 Task: Create a task  Create a new online platform for online personal shopping services , assign it to team member softage.3@softage.net in the project BeaconTech and update the status of the task to  At Risk , set the priority of the task to Medium
Action: Mouse moved to (81, 59)
Screenshot: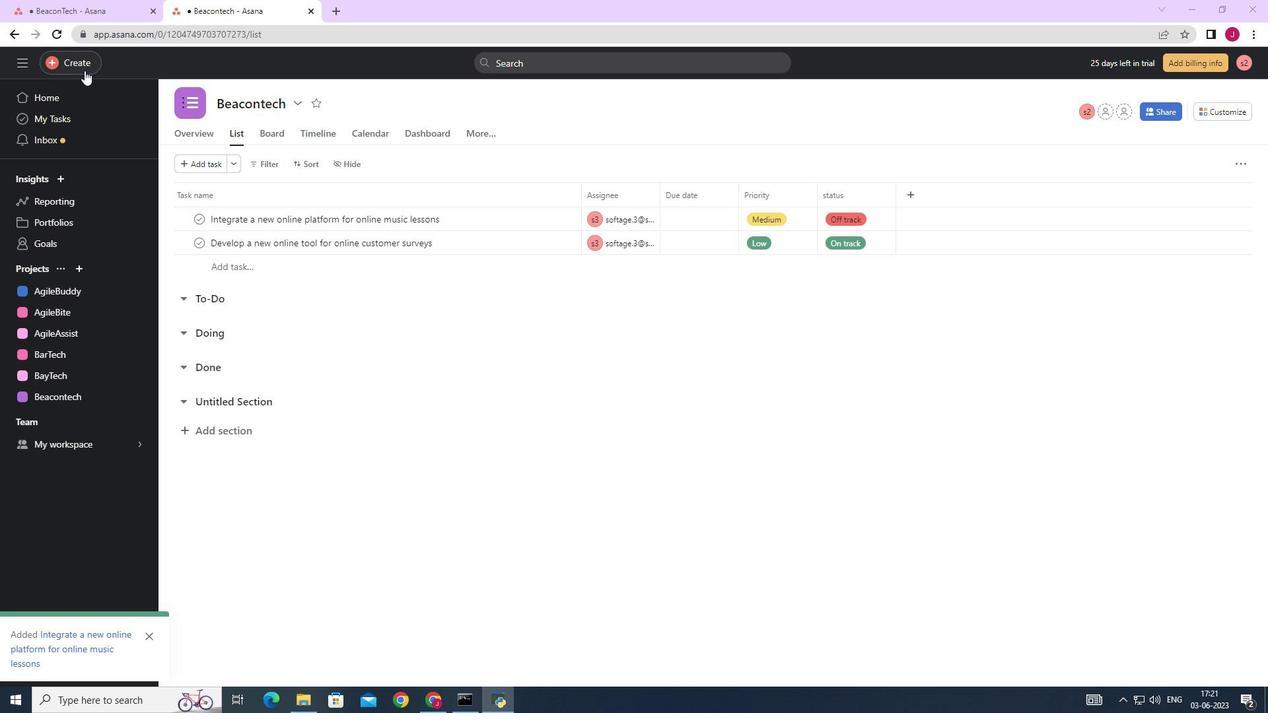 
Action: Mouse pressed left at (81, 59)
Screenshot: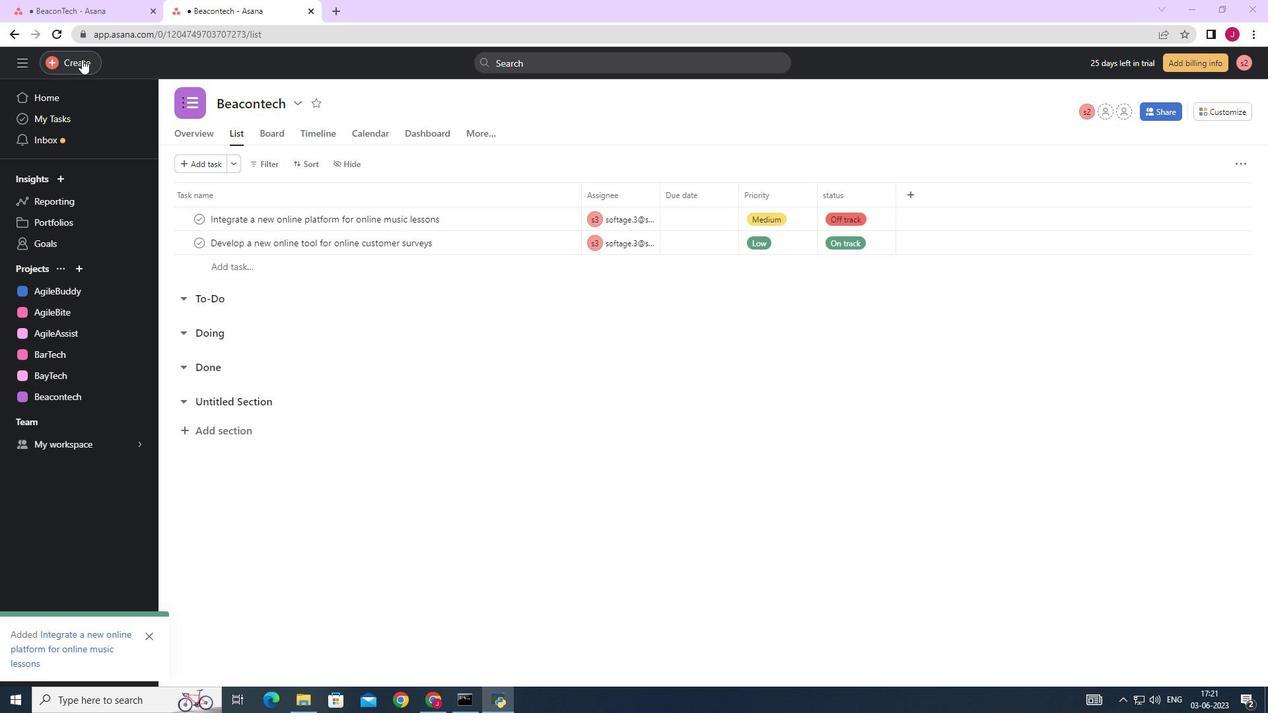 
Action: Mouse moved to (144, 62)
Screenshot: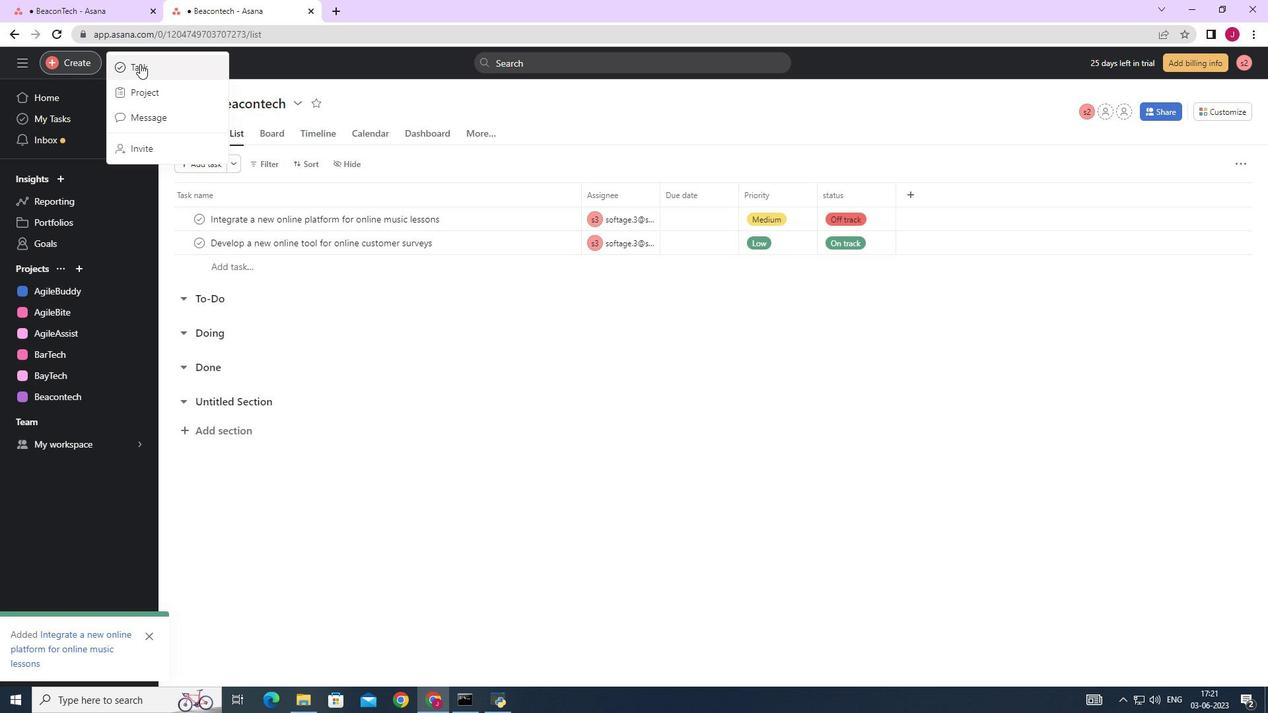 
Action: Mouse pressed left at (144, 62)
Screenshot: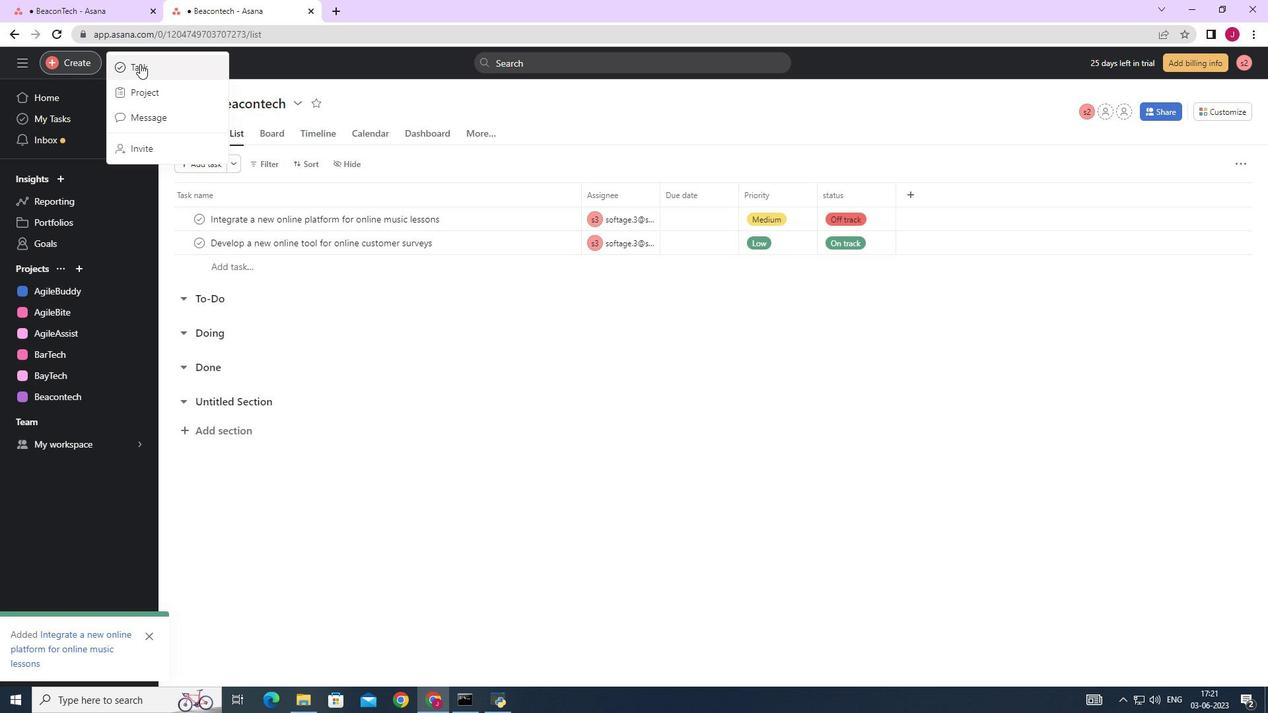 
Action: Mouse moved to (1055, 440)
Screenshot: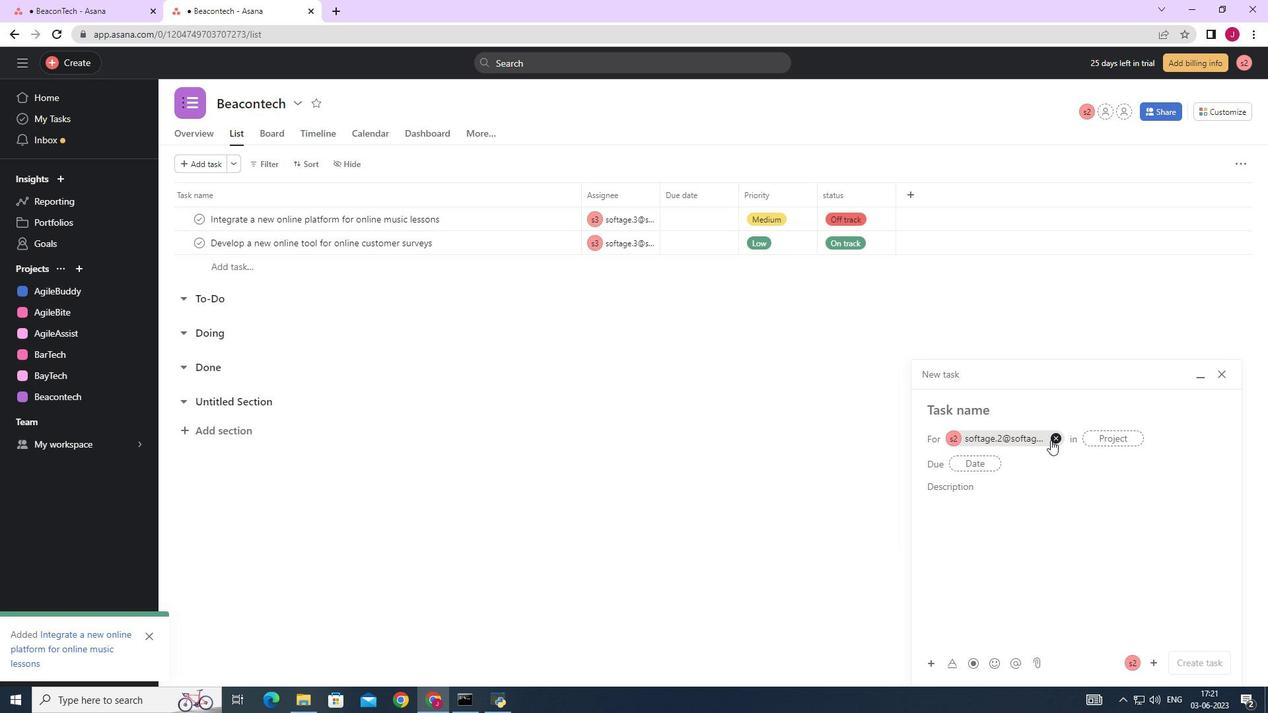 
Action: Mouse pressed left at (1055, 440)
Screenshot: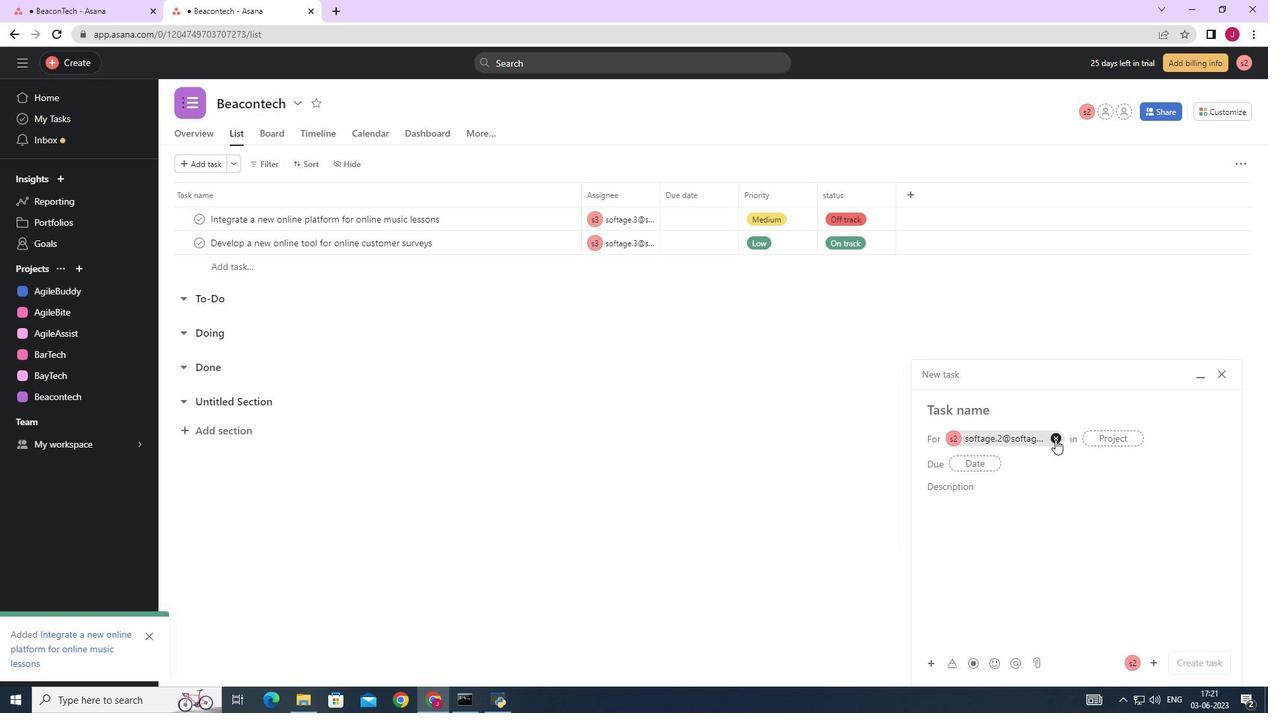 
Action: Mouse moved to (948, 401)
Screenshot: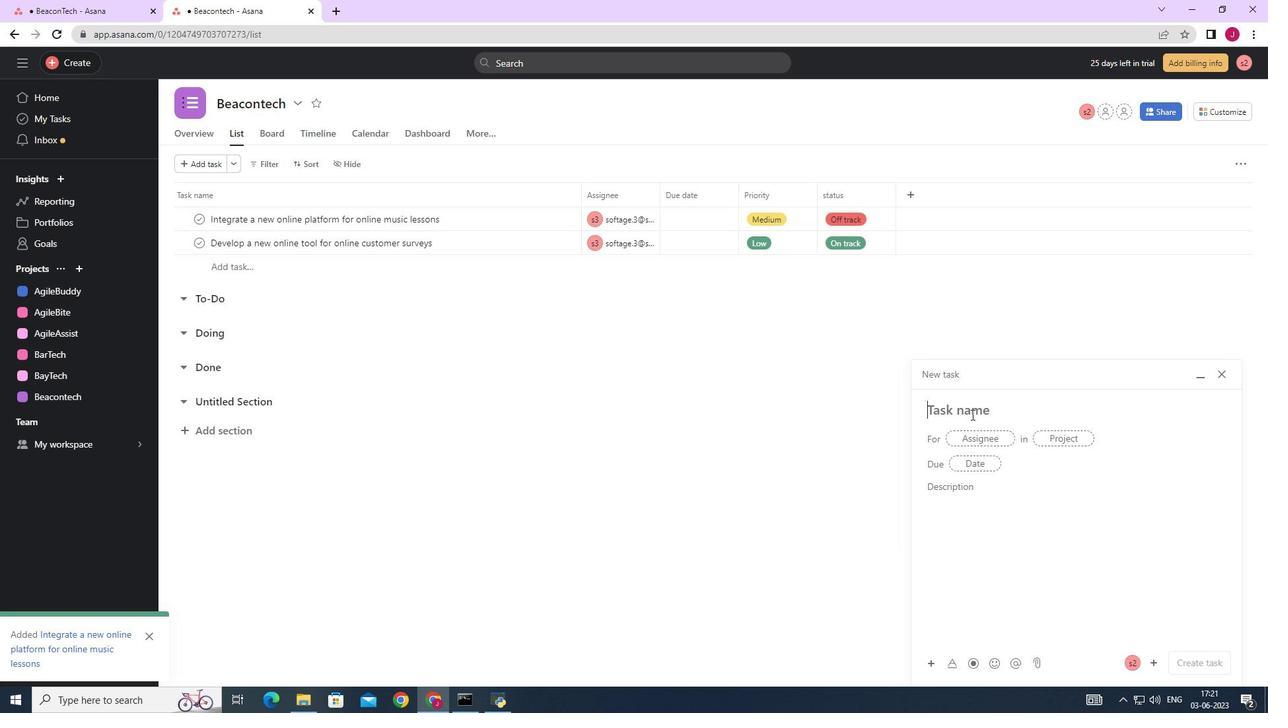 
Action: Mouse pressed left at (948, 401)
Screenshot: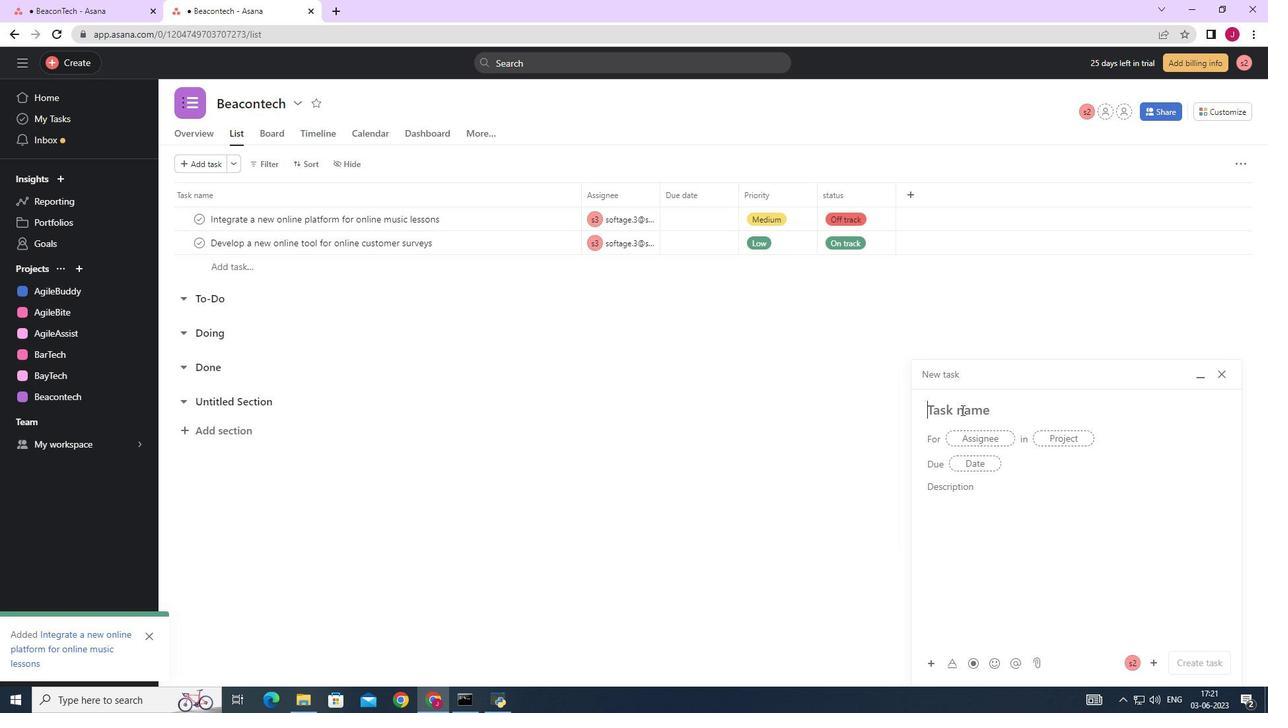 
Action: Mouse moved to (948, 404)
Screenshot: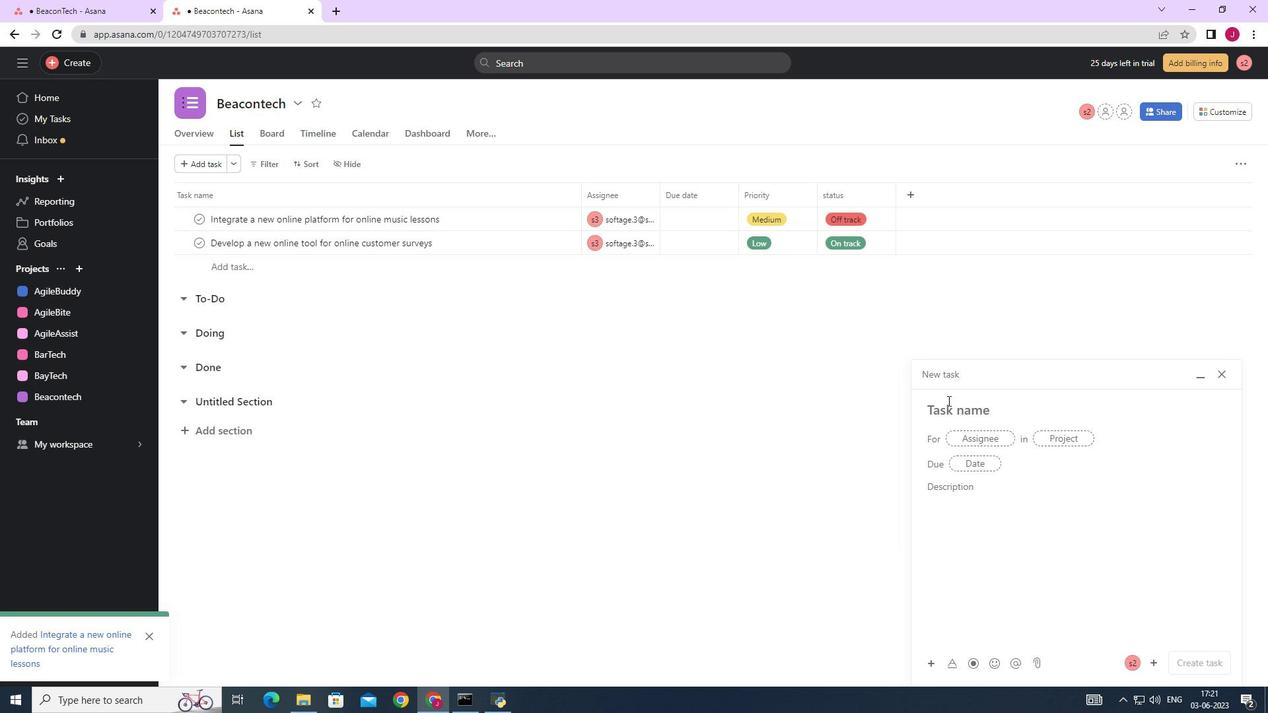 
Action: Key pressed <Key.caps_lock>C<Key.caps_lock>reate<Key.space>a<Key.space>new<Key.space>online<Key.space>platform<Key.space>for<Key.space>online<Key.space>personal<Key.space>shopping<Key.space>services
Screenshot: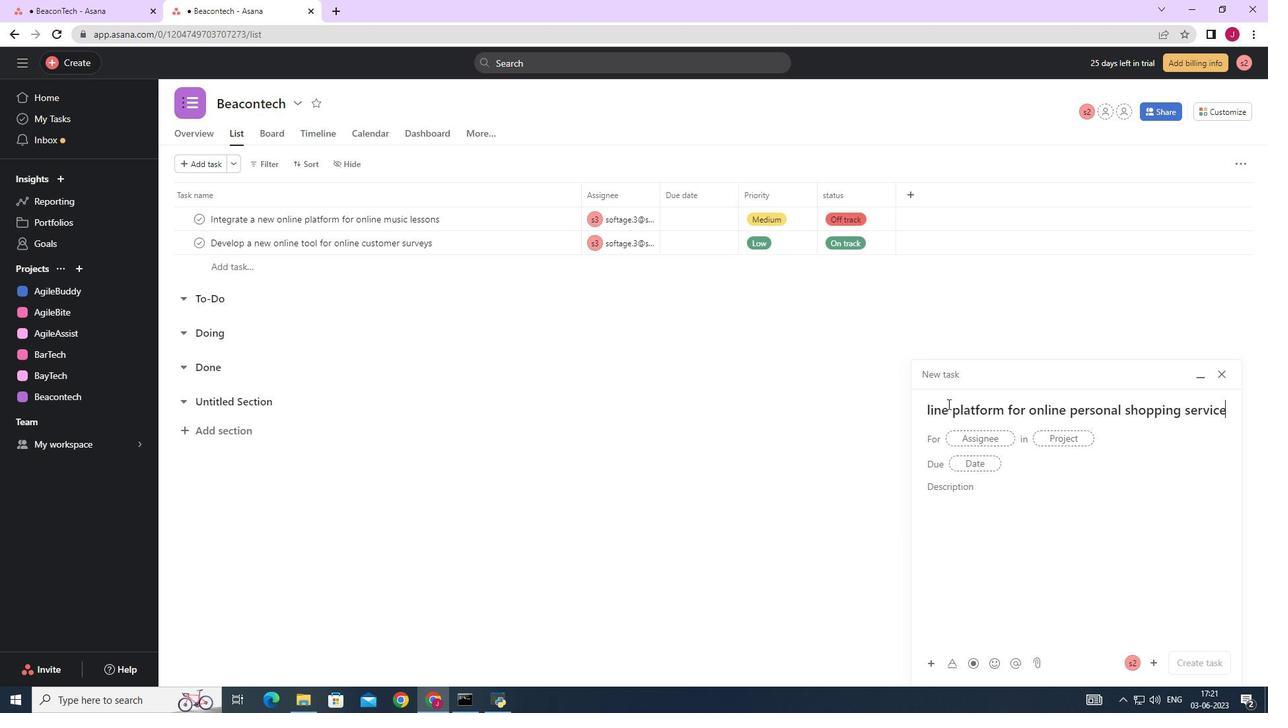 
Action: Mouse moved to (969, 440)
Screenshot: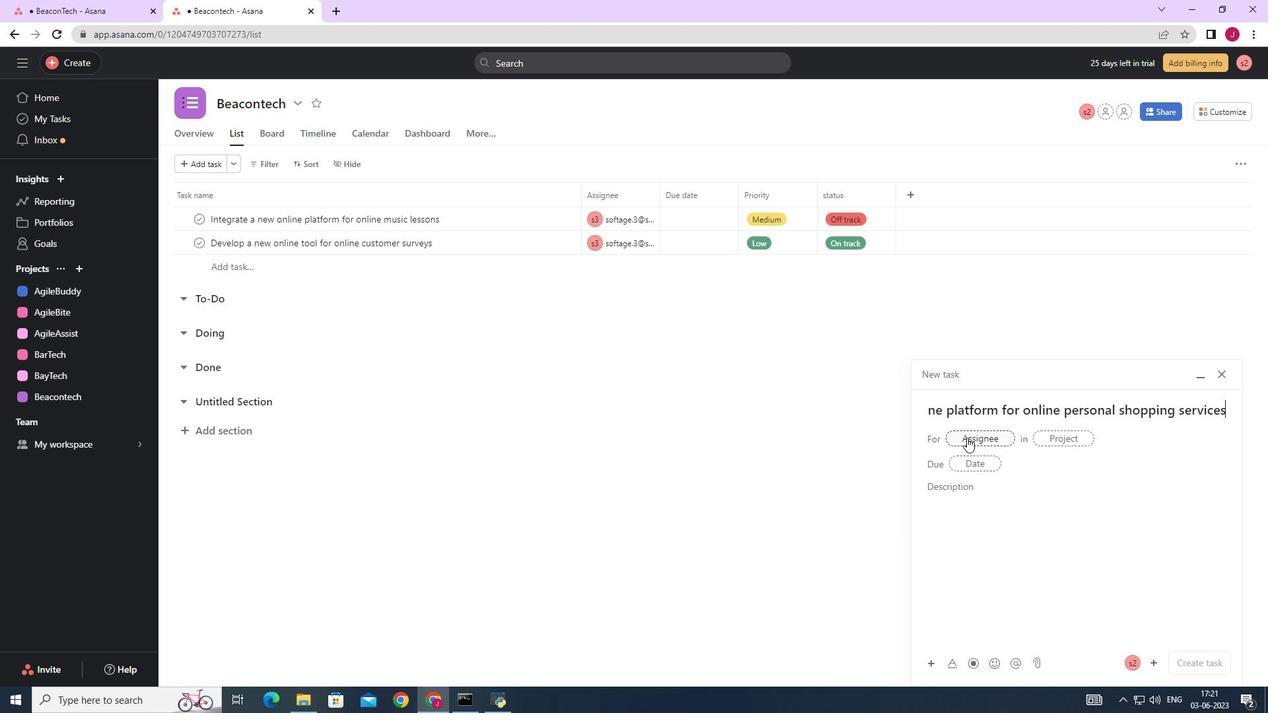 
Action: Mouse pressed left at (969, 440)
Screenshot: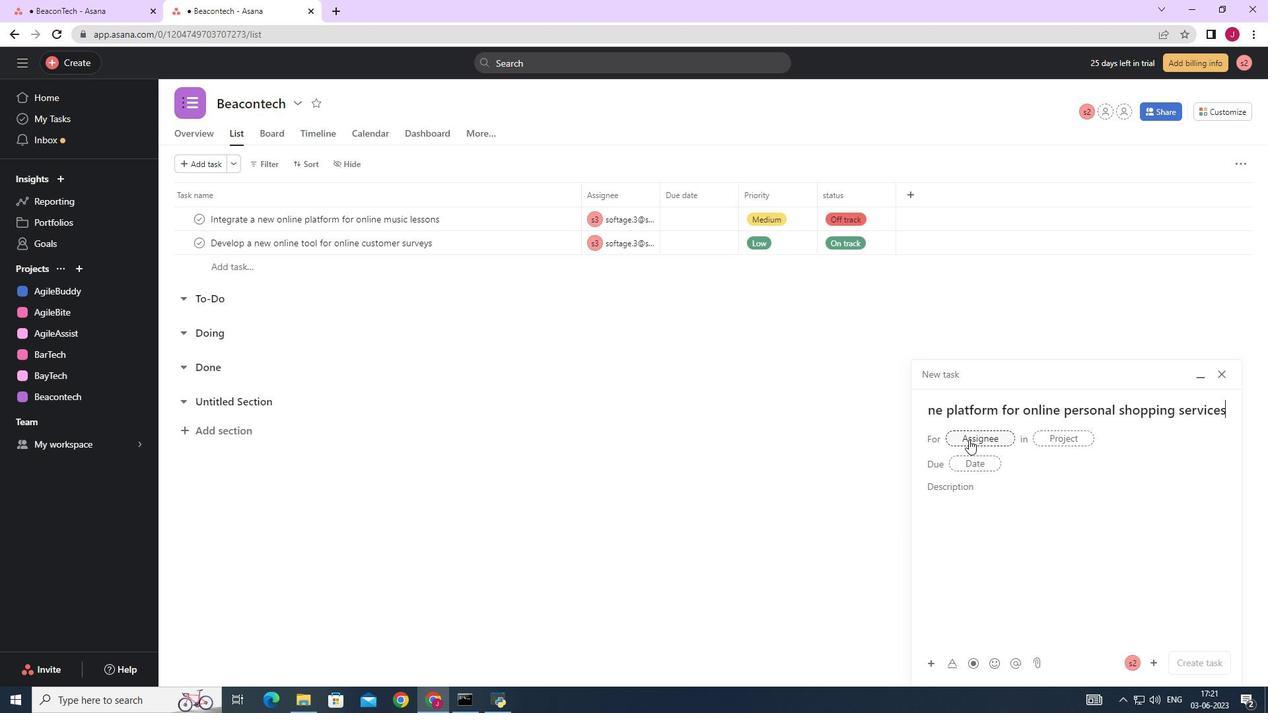 
Action: Mouse moved to (969, 440)
Screenshot: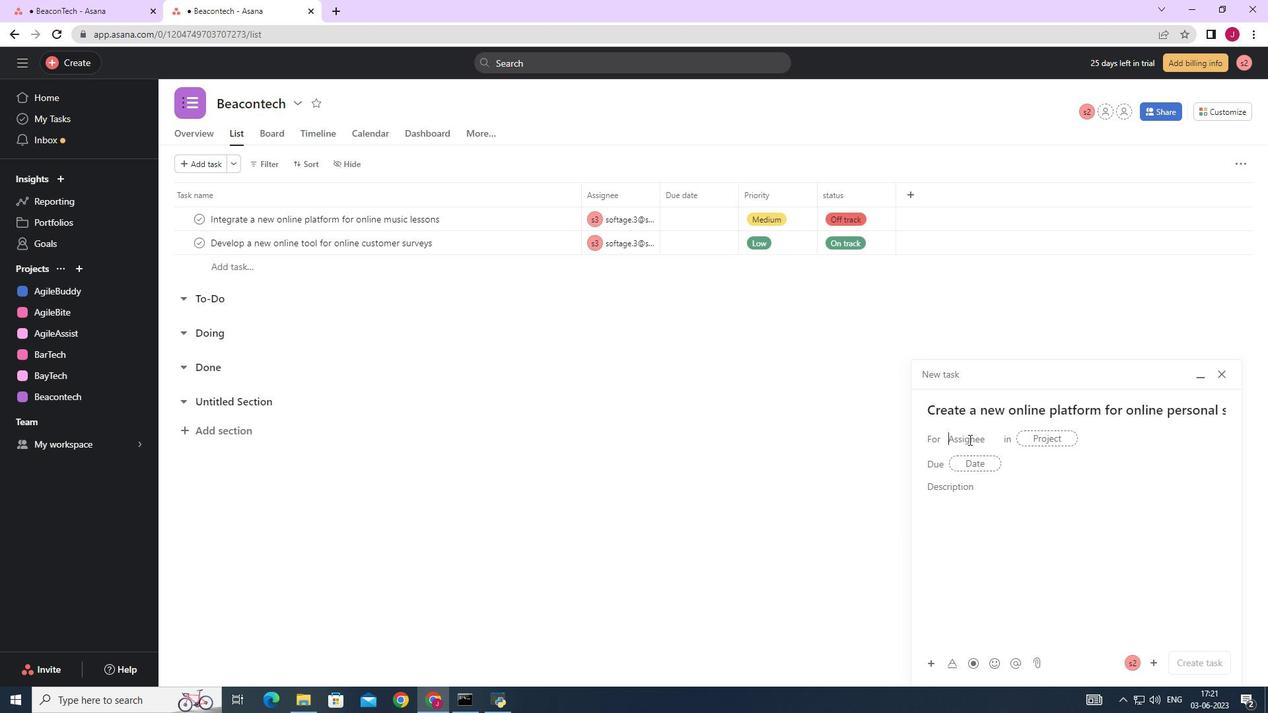 
Action: Key pressed softage.3
Screenshot: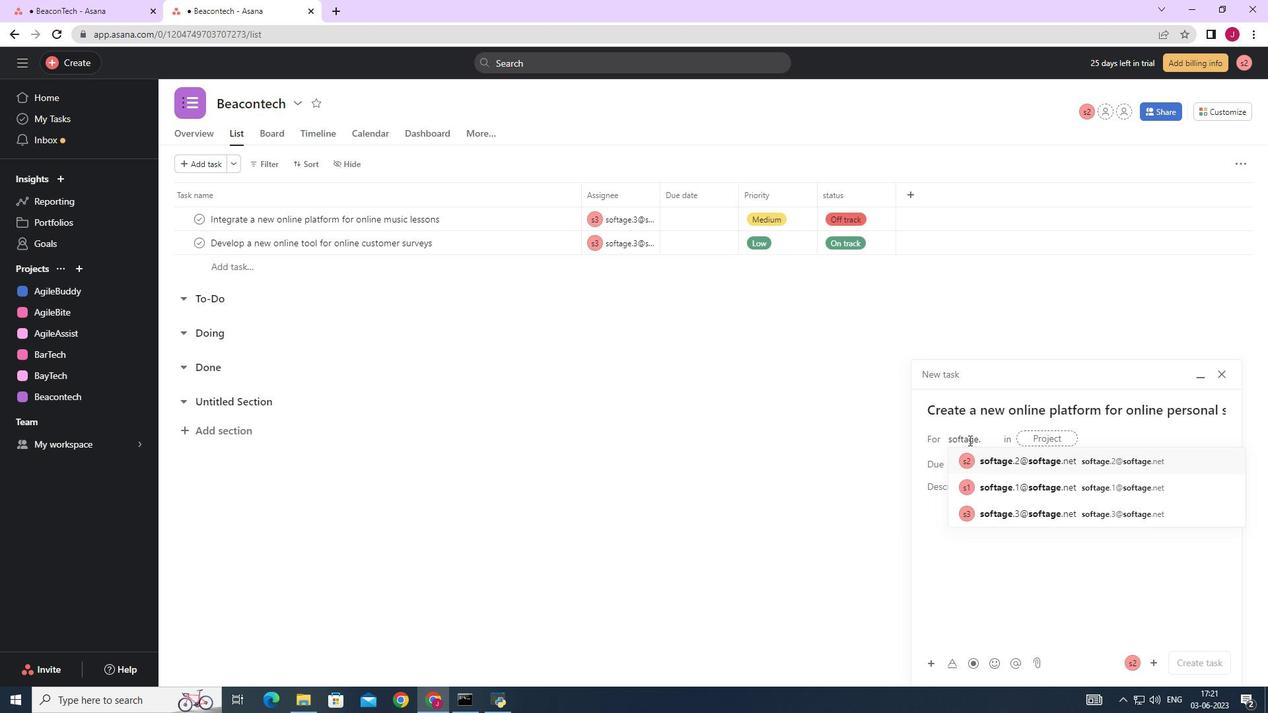 
Action: Mouse moved to (1016, 459)
Screenshot: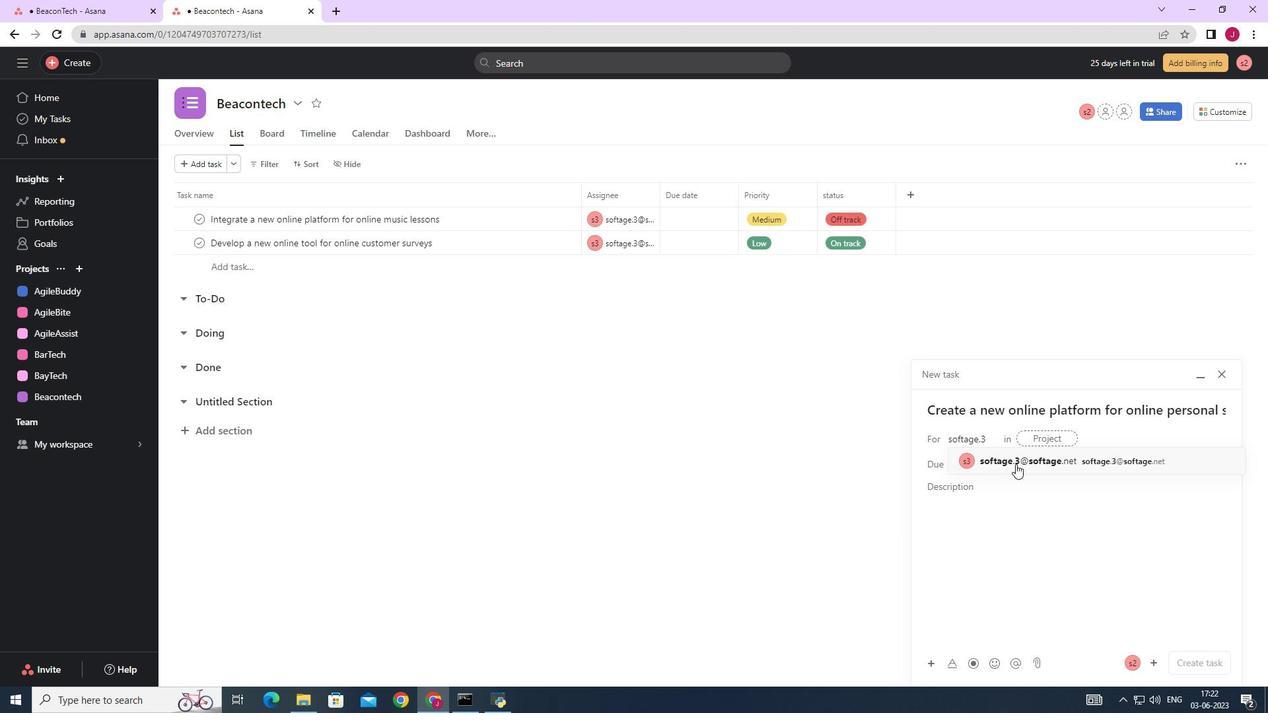 
Action: Mouse pressed left at (1016, 459)
Screenshot: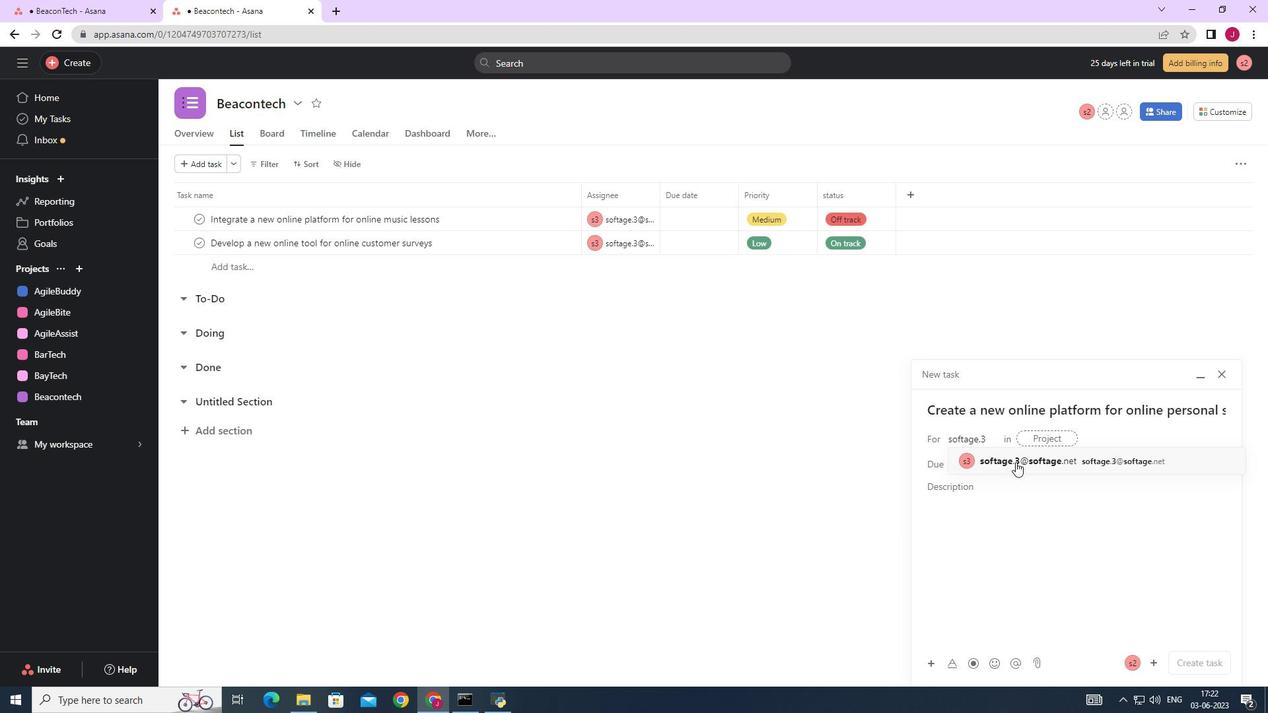 
Action: Mouse moved to (823, 459)
Screenshot: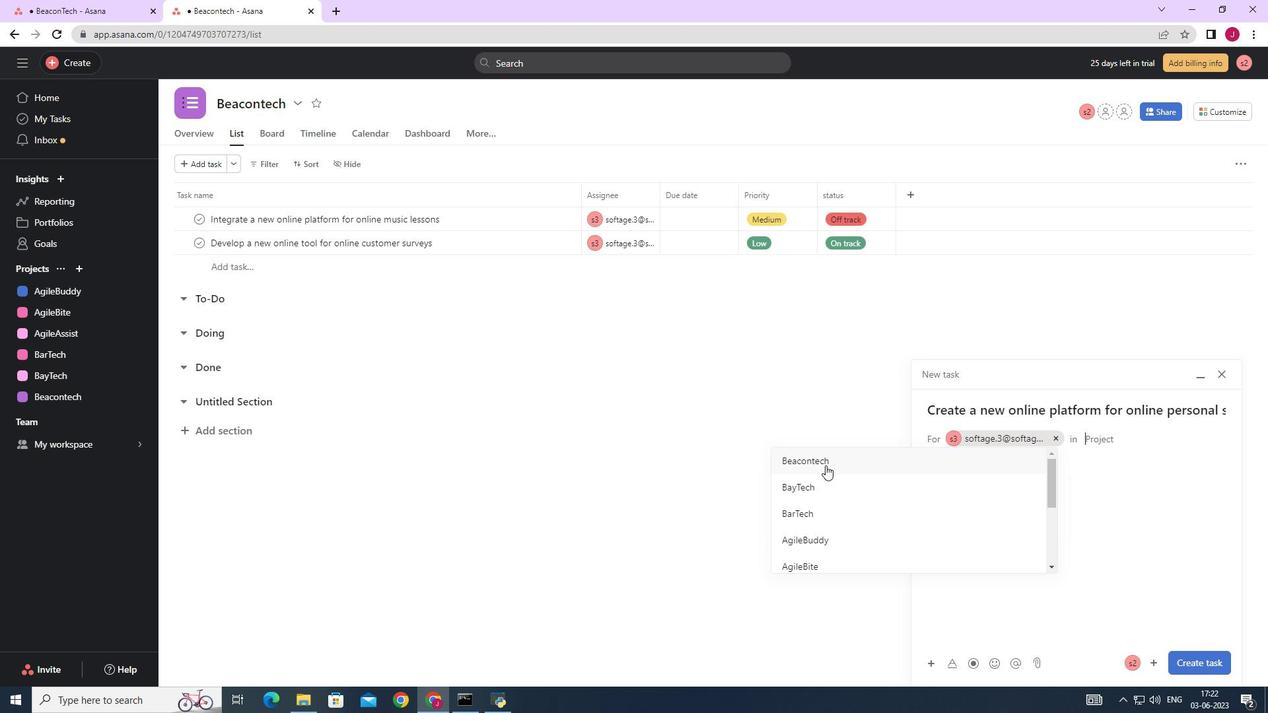 
Action: Mouse pressed left at (823, 459)
Screenshot: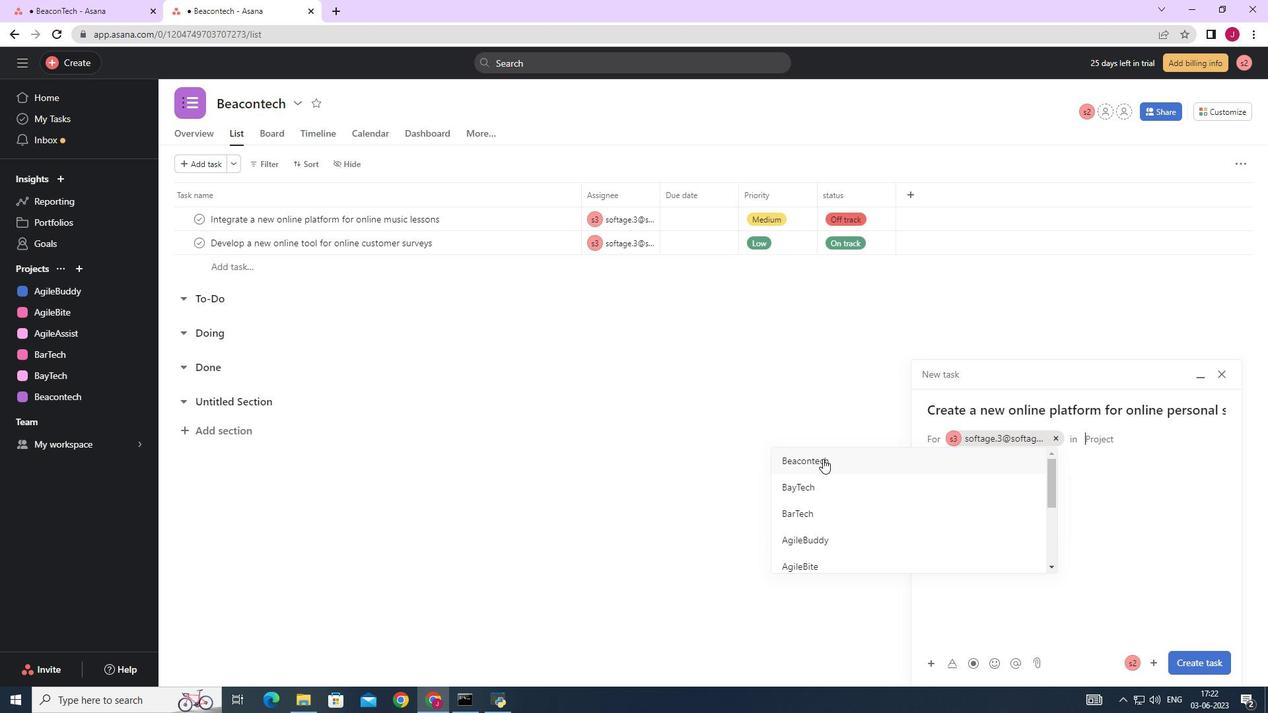 
Action: Mouse moved to (991, 485)
Screenshot: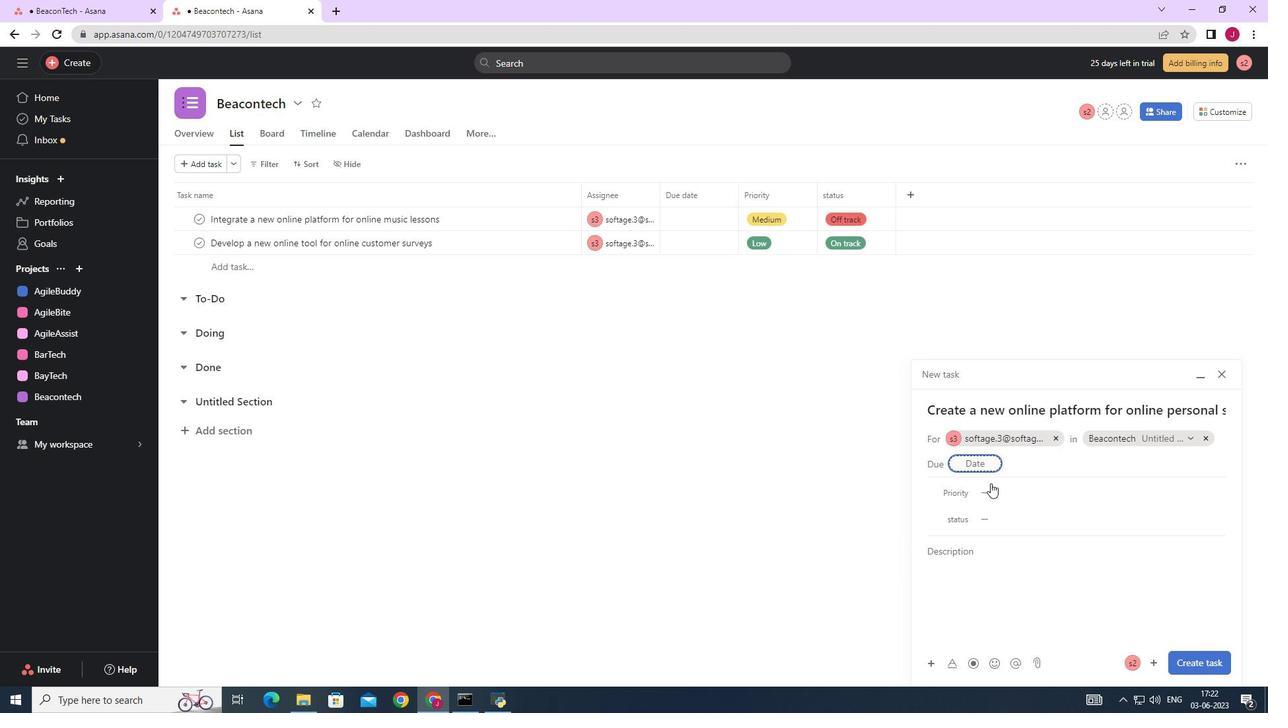 
Action: Mouse pressed left at (991, 485)
Screenshot: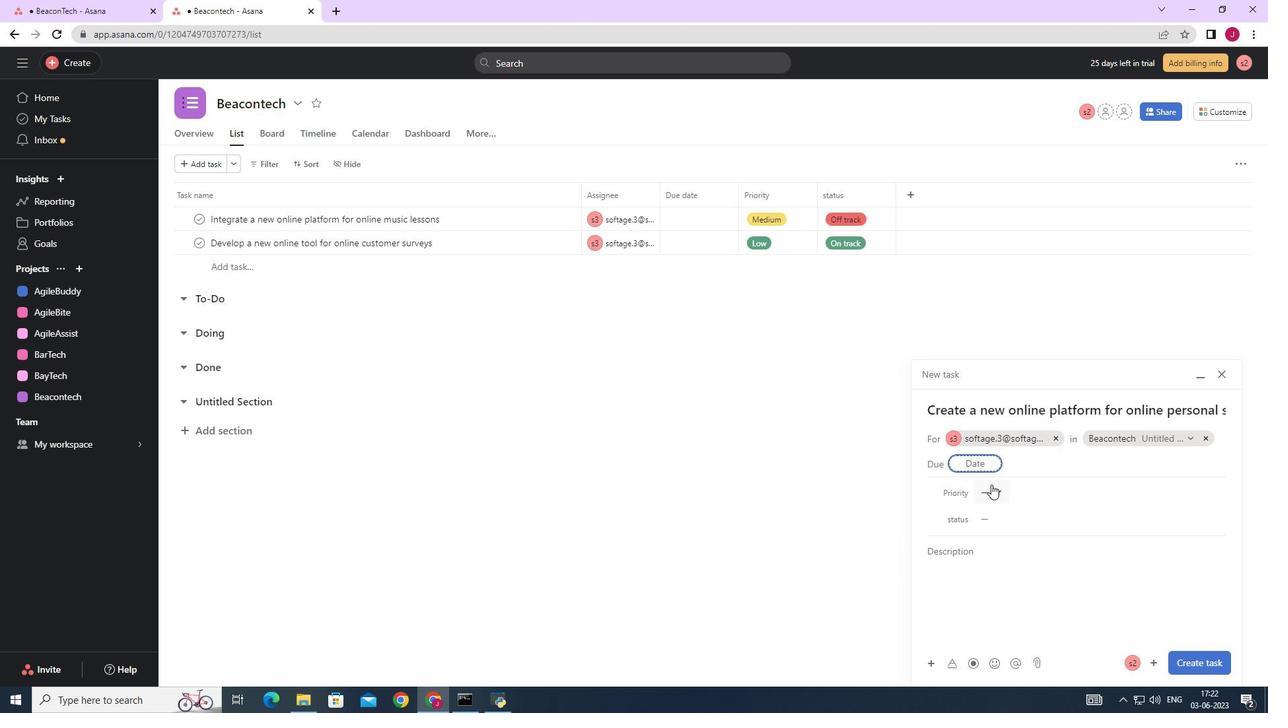 
Action: Mouse moved to (1021, 559)
Screenshot: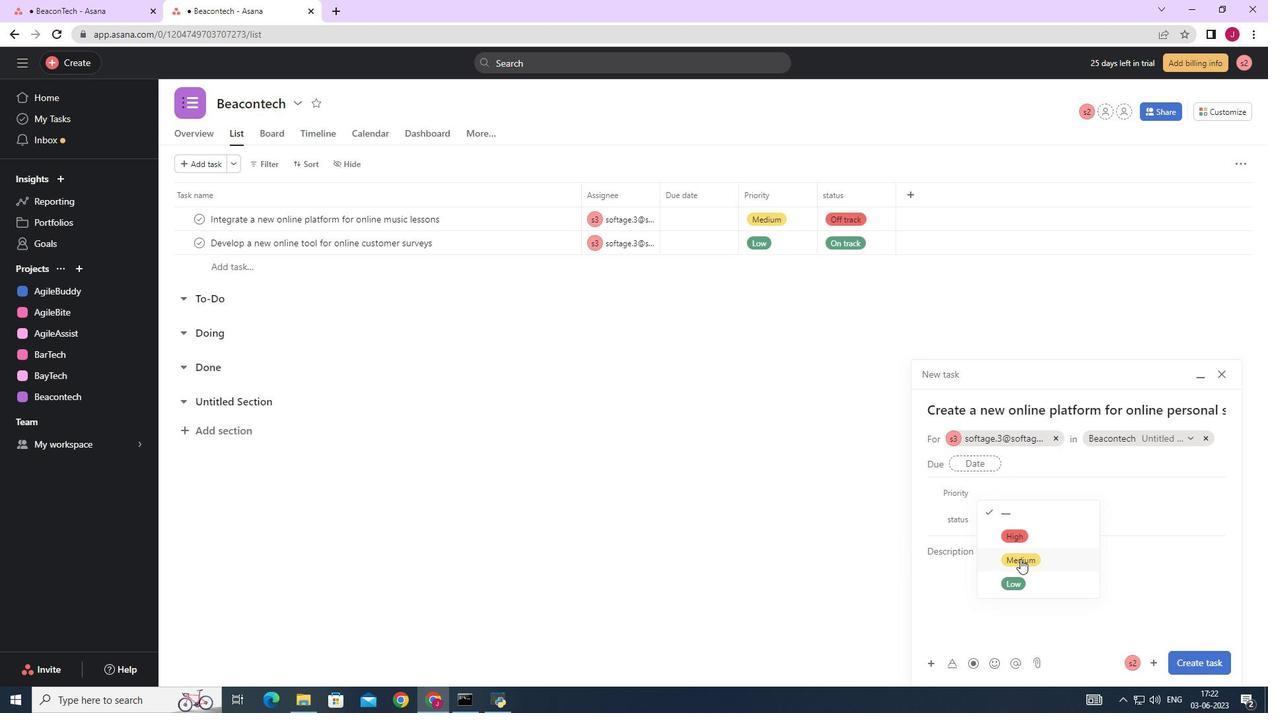 
Action: Mouse pressed left at (1021, 559)
Screenshot: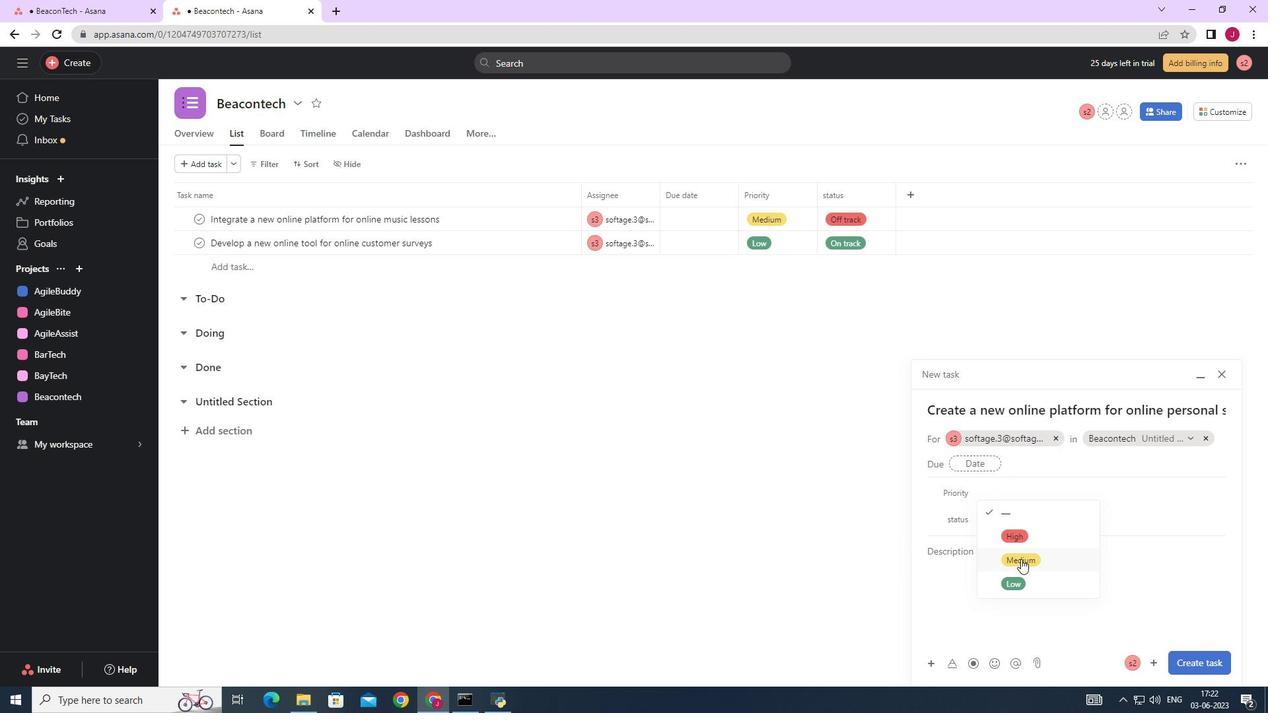
Action: Mouse moved to (999, 517)
Screenshot: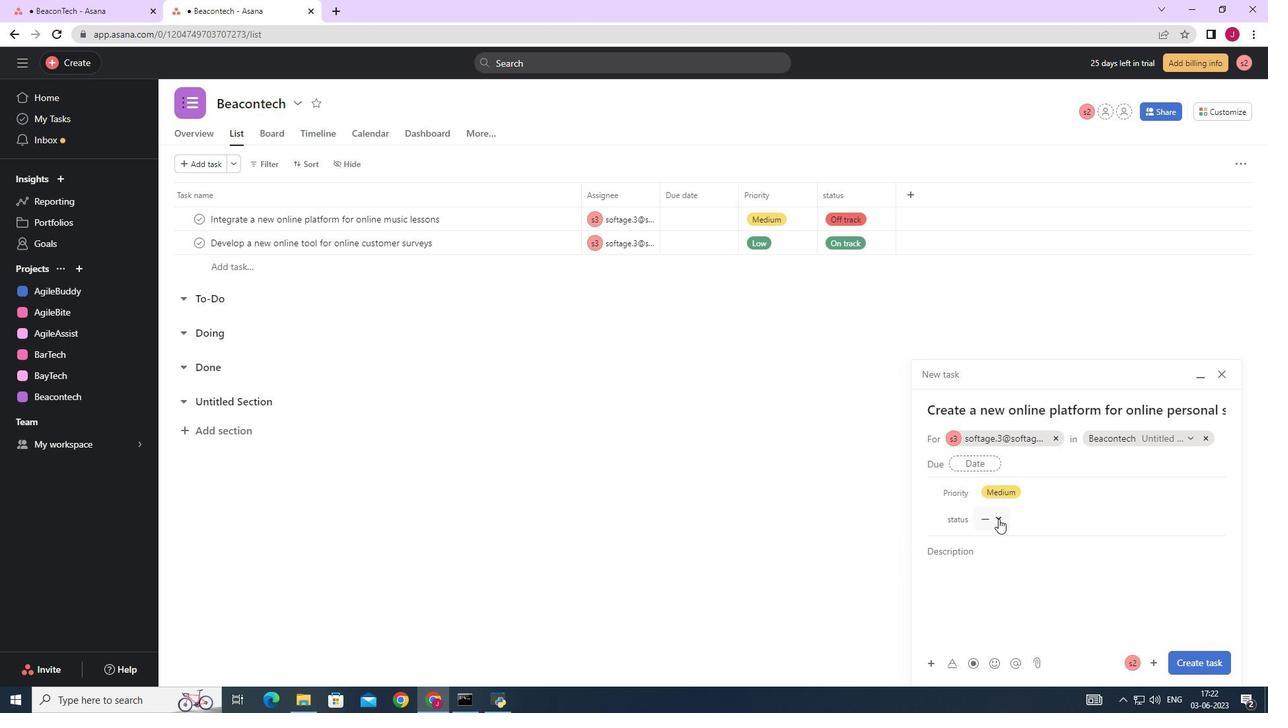 
Action: Mouse pressed left at (999, 517)
Screenshot: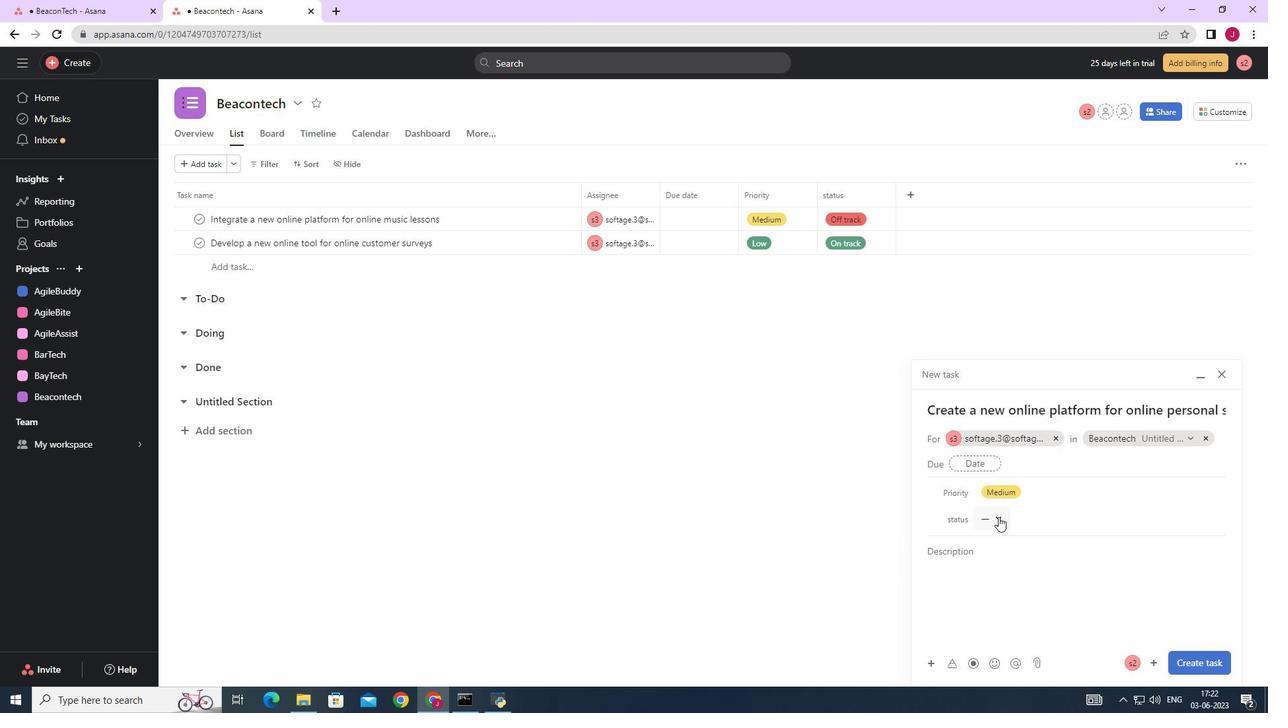 
Action: Mouse moved to (1024, 611)
Screenshot: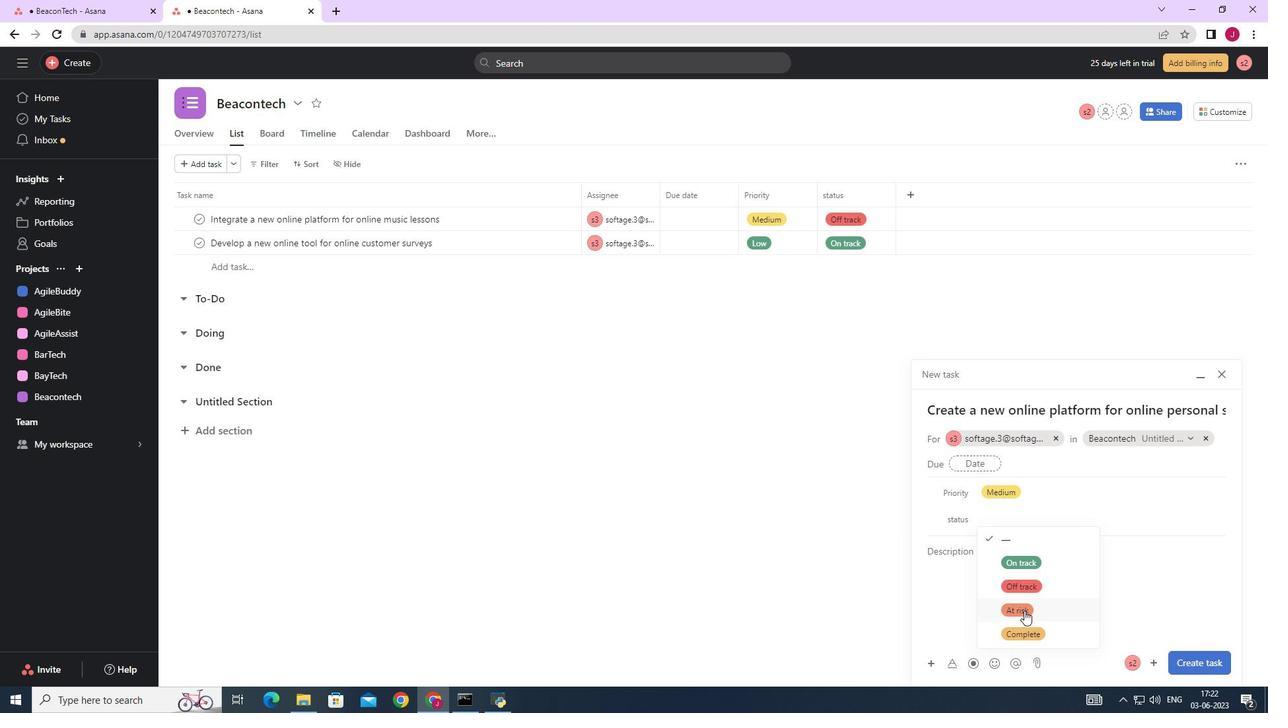 
Action: Mouse pressed left at (1024, 611)
Screenshot: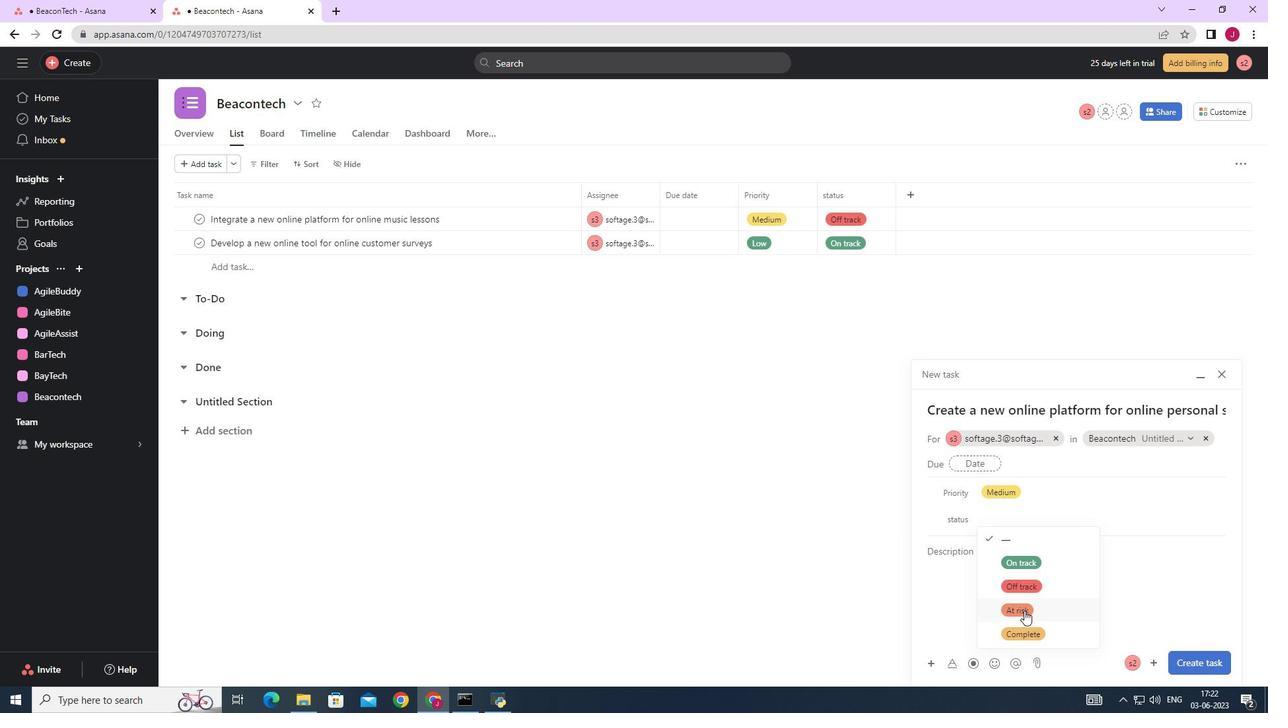 
Action: Mouse moved to (1195, 663)
Screenshot: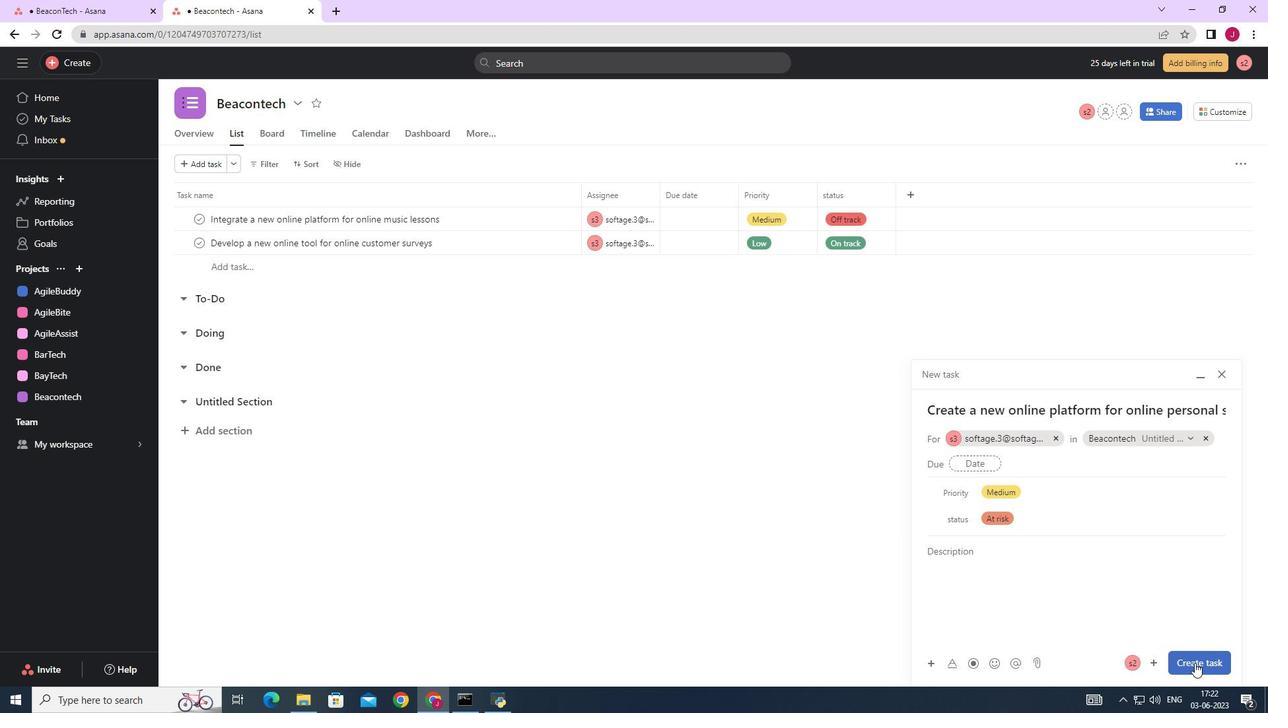 
Action: Mouse pressed left at (1195, 663)
Screenshot: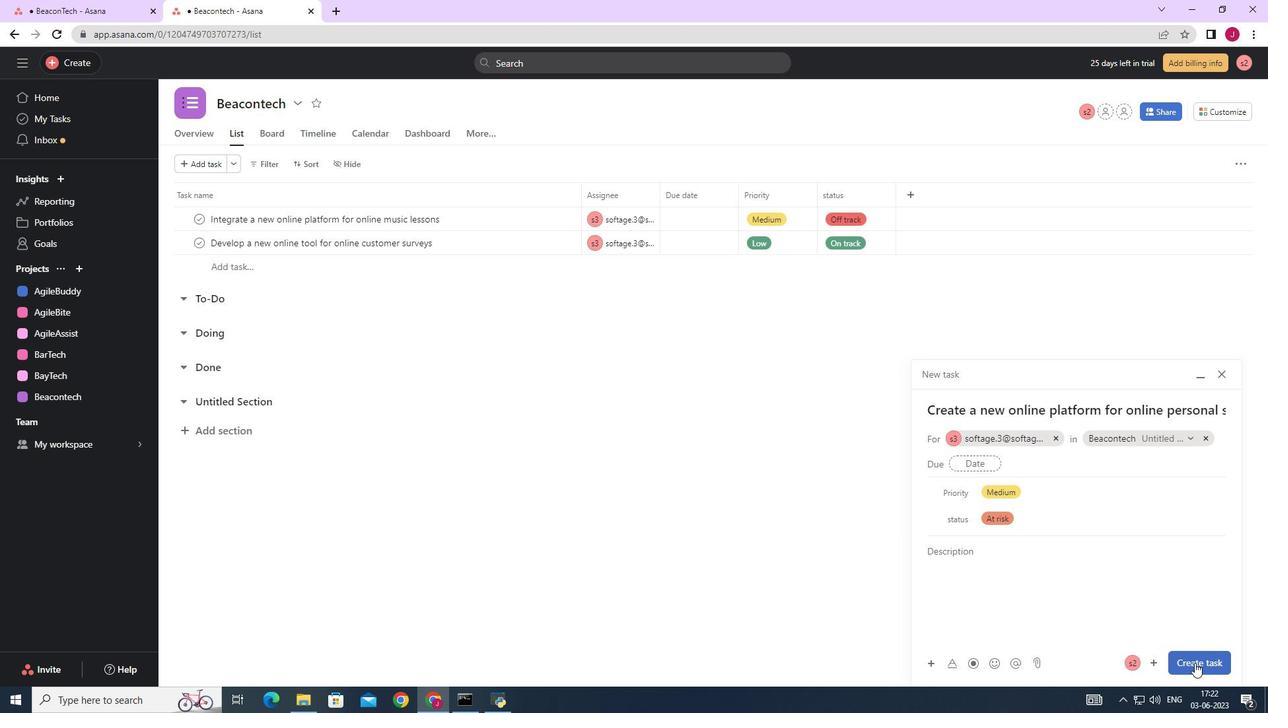 
Action: Mouse moved to (1046, 590)
Screenshot: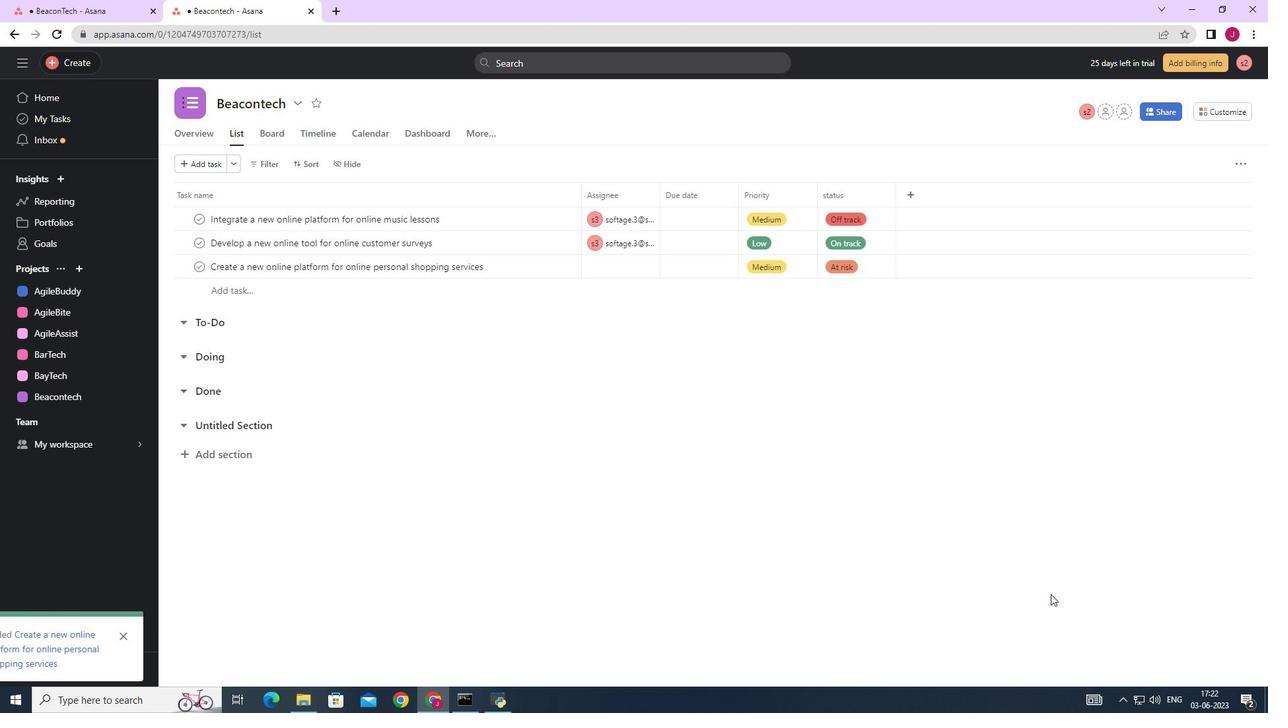 
